 Task: Add Hissho Sushi Crunchy Shrimp Roll to the cart.
Action: Mouse moved to (19, 116)
Screenshot: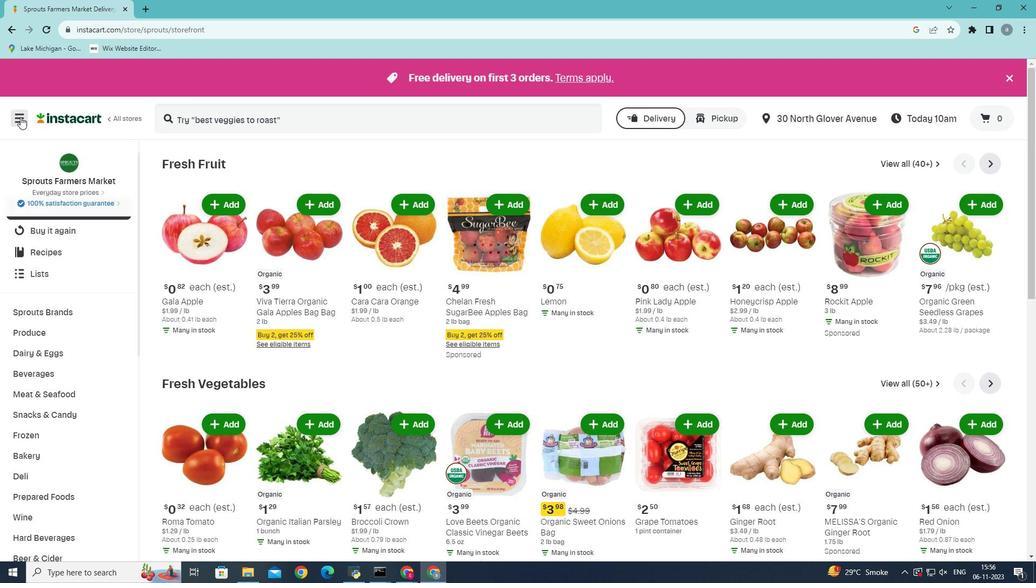 
Action: Mouse pressed left at (19, 116)
Screenshot: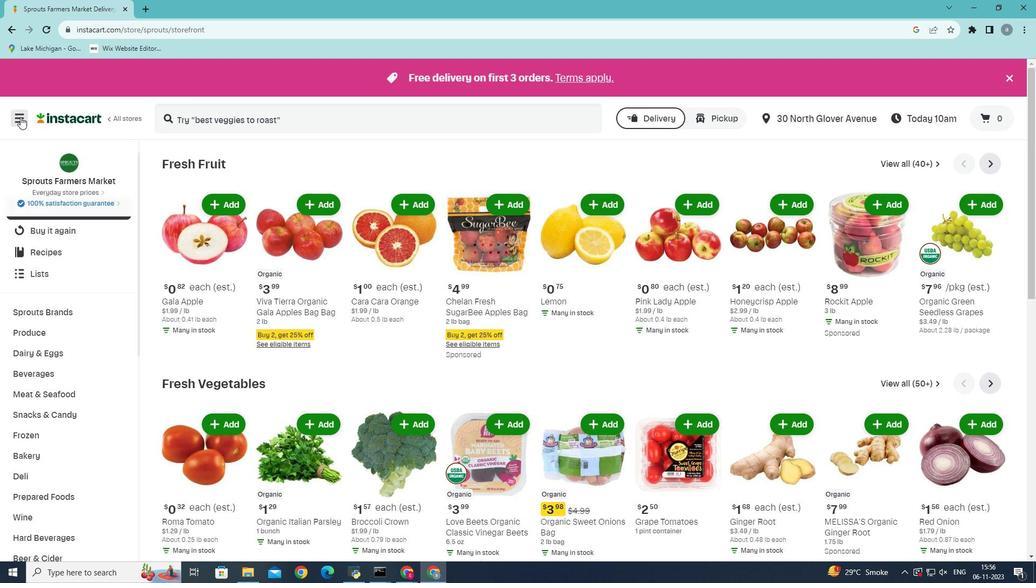 
Action: Mouse moved to (49, 298)
Screenshot: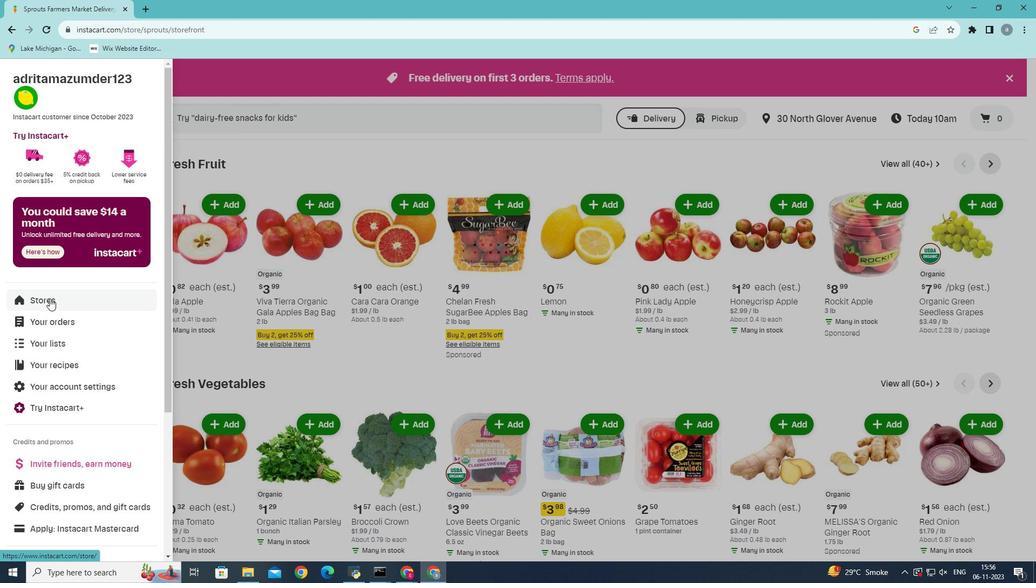 
Action: Mouse pressed left at (49, 298)
Screenshot: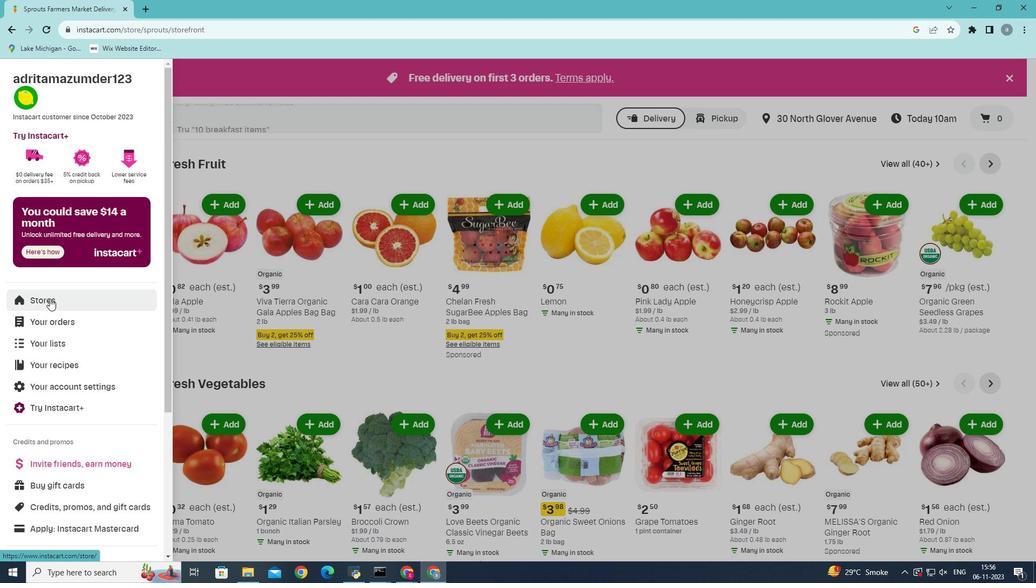 
Action: Mouse moved to (244, 126)
Screenshot: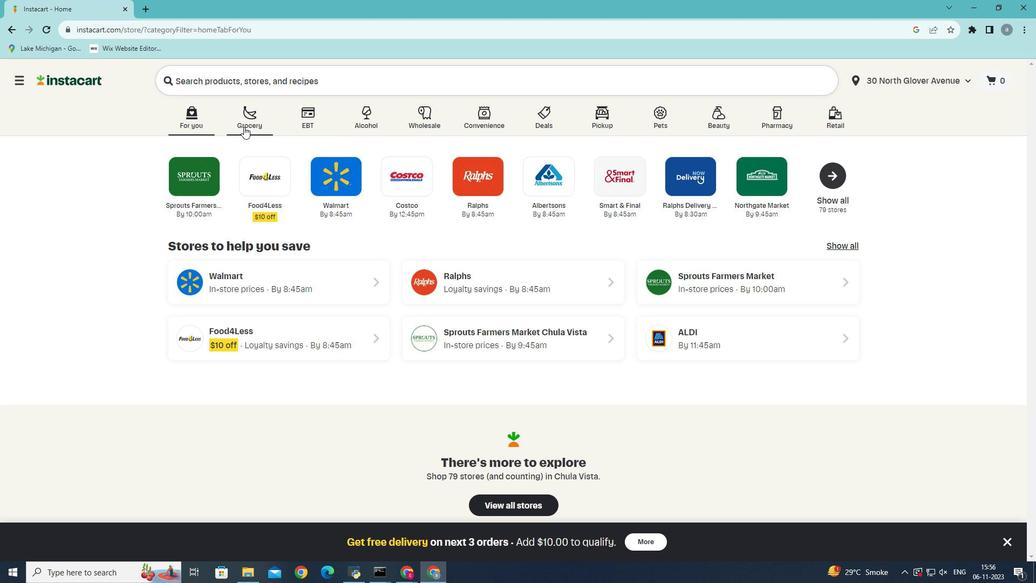 
Action: Mouse pressed left at (244, 126)
Screenshot: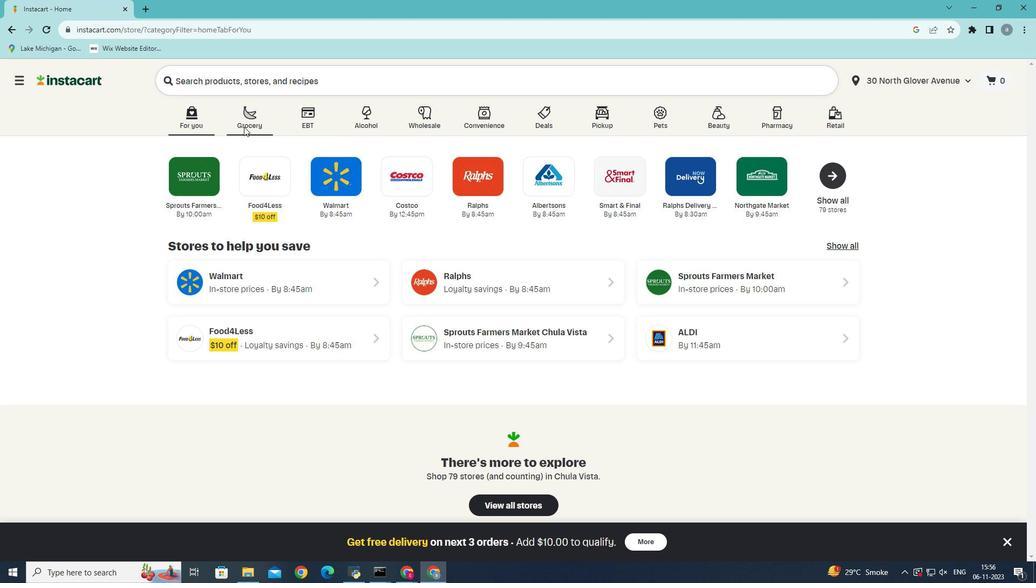 
Action: Mouse moved to (244, 329)
Screenshot: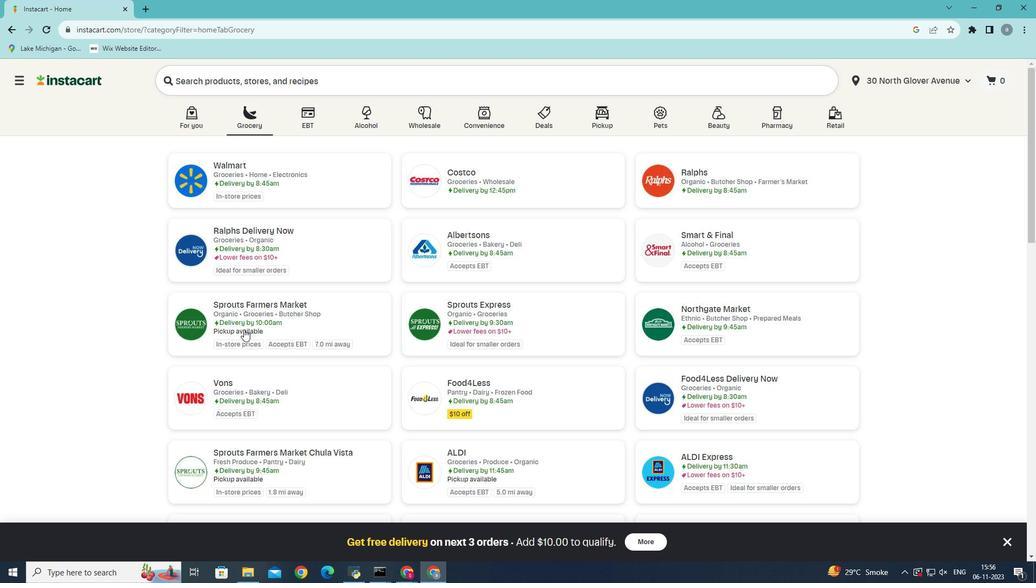 
Action: Mouse pressed left at (244, 329)
Screenshot: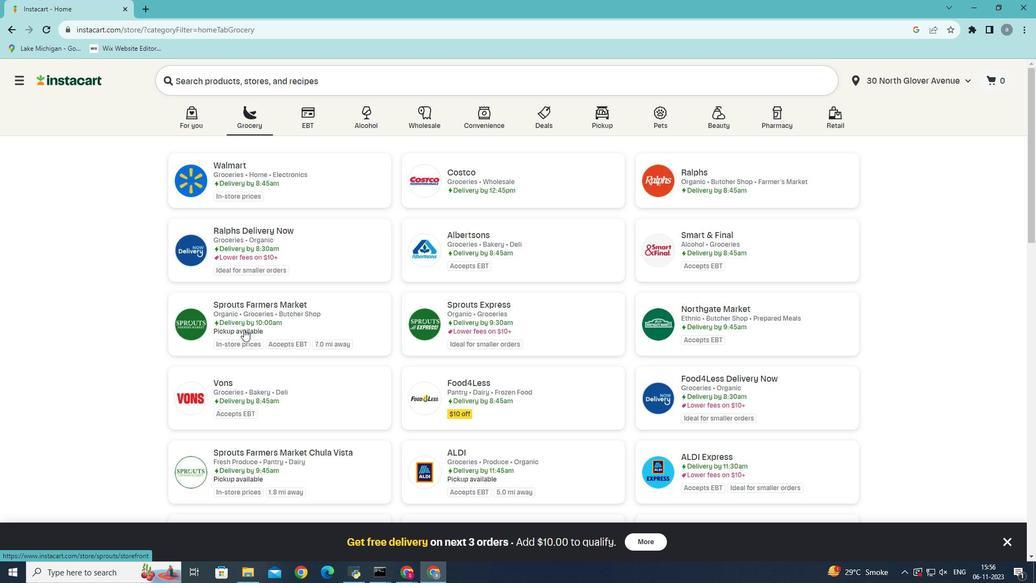 
Action: Mouse moved to (51, 460)
Screenshot: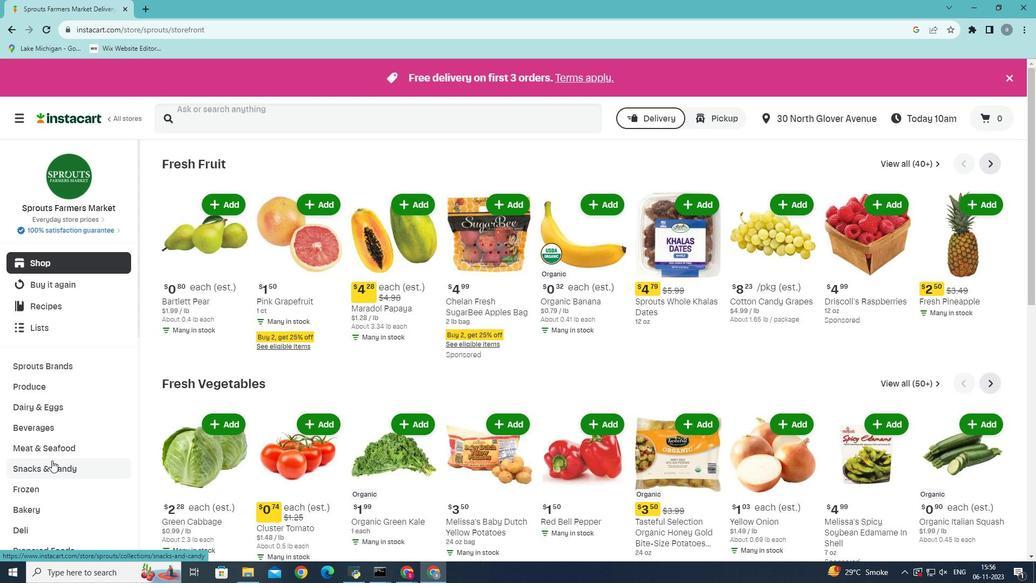 
Action: Mouse scrolled (51, 460) with delta (0, 0)
Screenshot: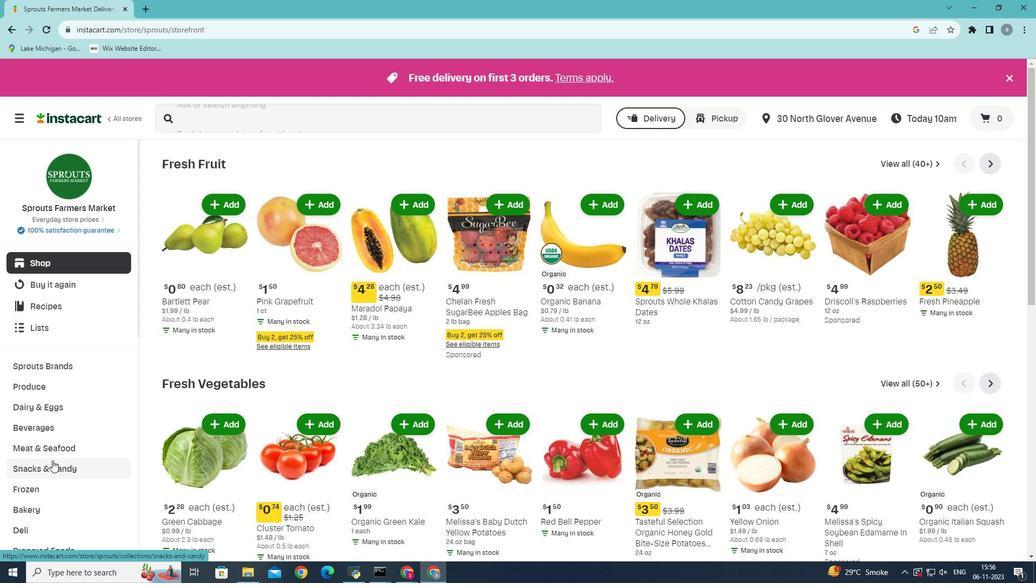 
Action: Mouse moved to (52, 460)
Screenshot: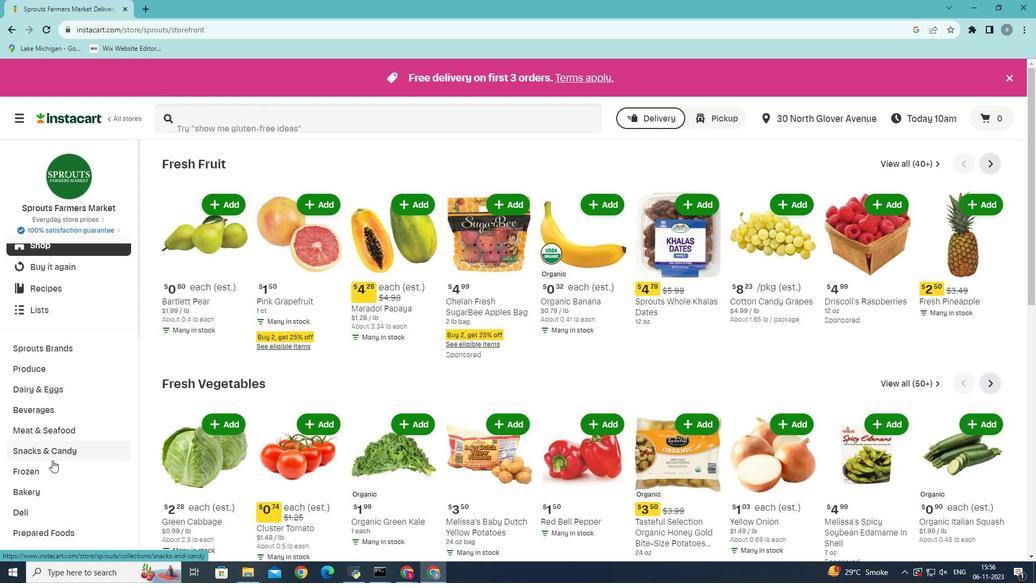 
Action: Mouse scrolled (52, 460) with delta (0, 0)
Screenshot: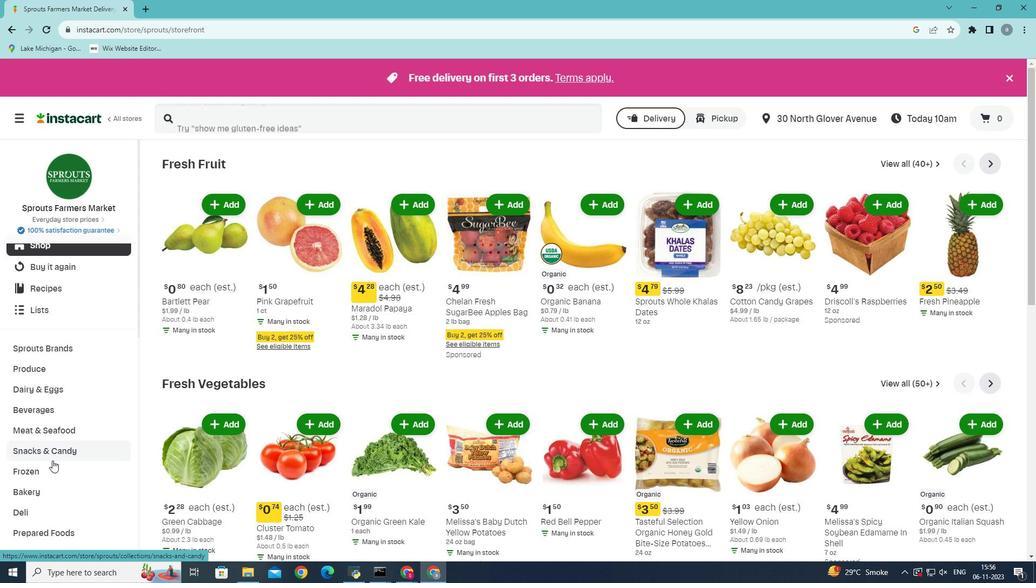 
Action: Mouse moved to (62, 446)
Screenshot: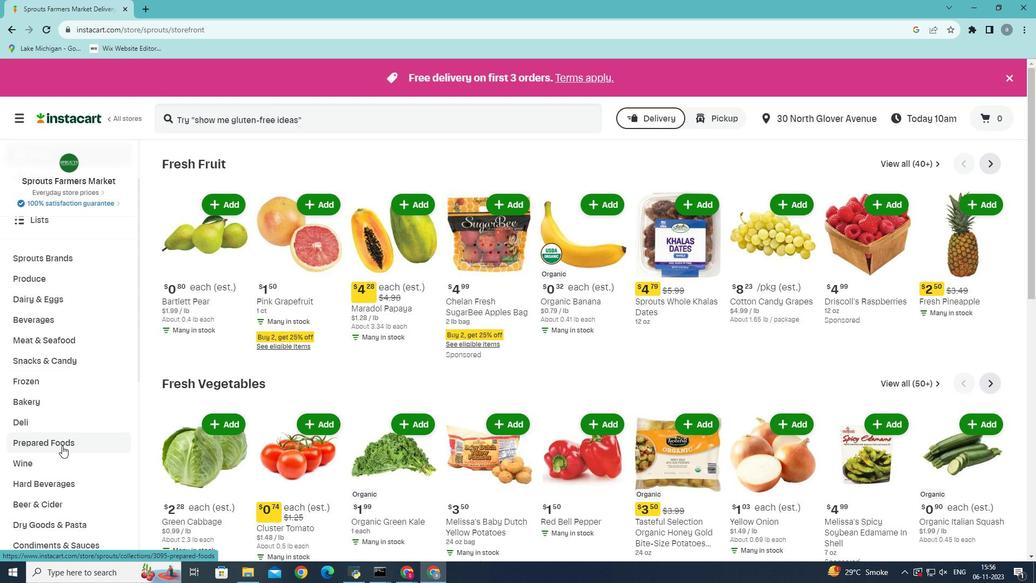 
Action: Mouse pressed left at (62, 446)
Screenshot: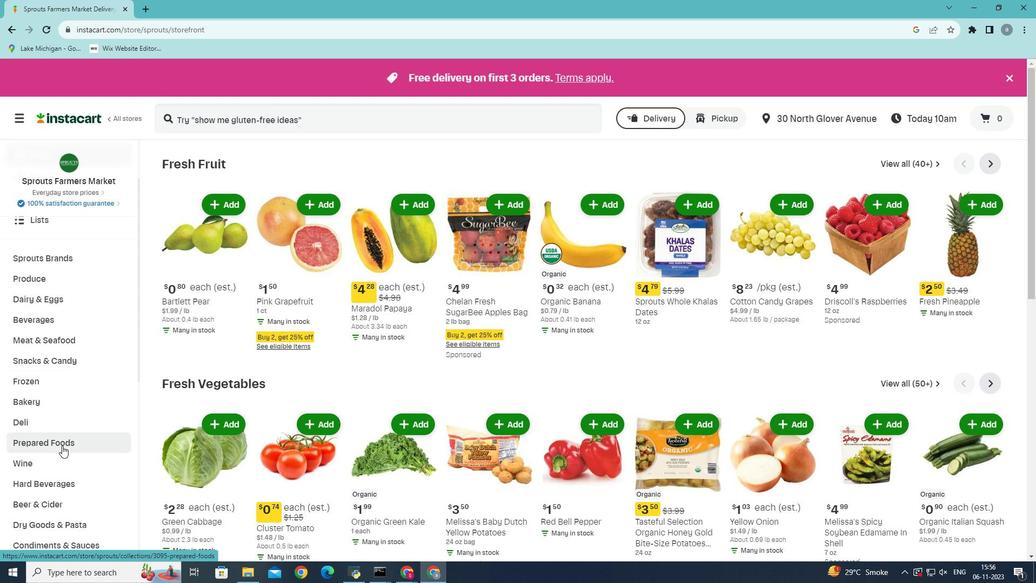 
Action: Mouse moved to (438, 187)
Screenshot: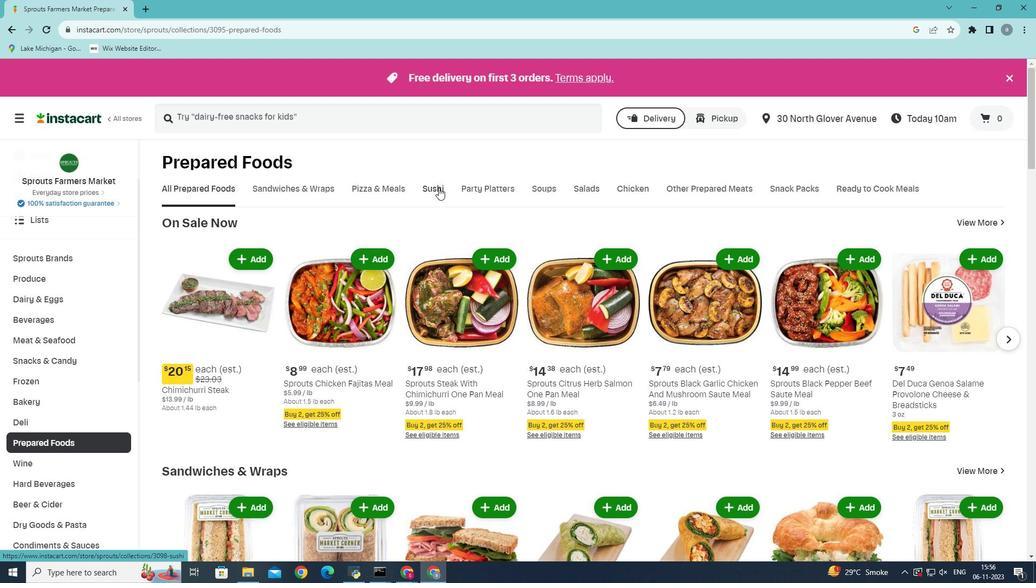 
Action: Mouse pressed left at (438, 187)
Screenshot: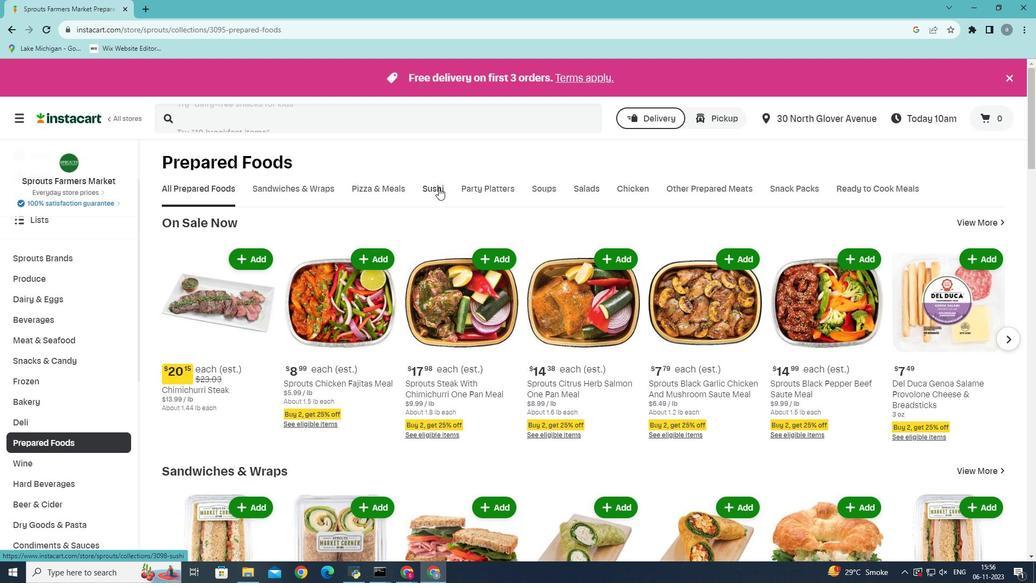 
Action: Mouse moved to (532, 250)
Screenshot: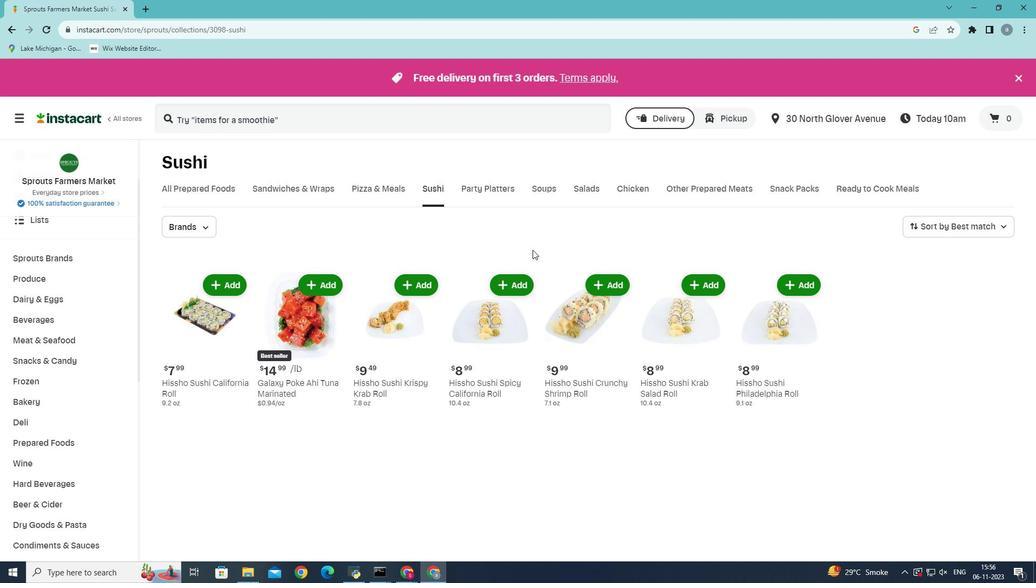 
Action: Mouse scrolled (532, 249) with delta (0, 0)
Screenshot: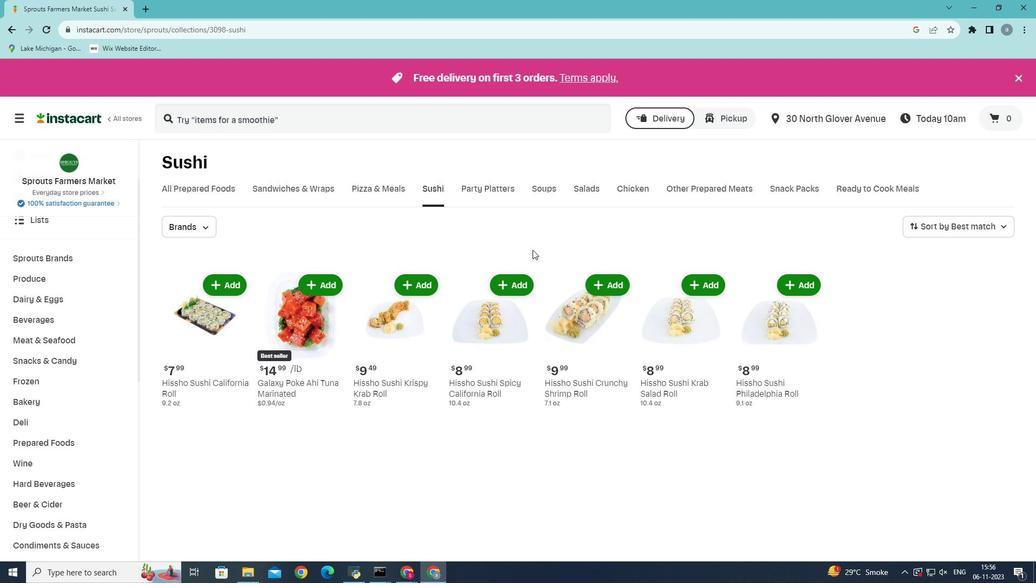 
Action: Mouse moved to (596, 284)
Screenshot: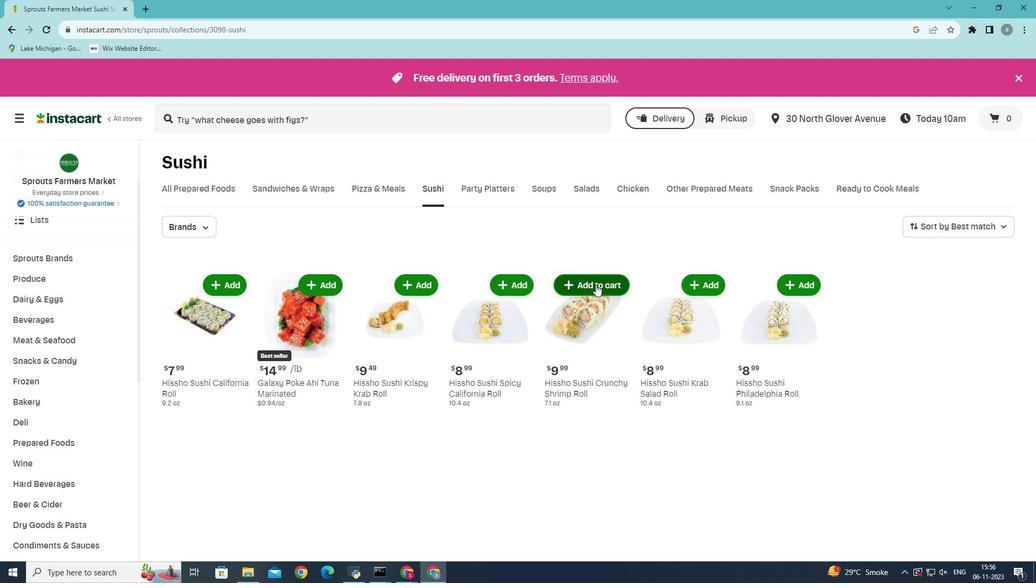 
Action: Mouse pressed left at (596, 284)
Screenshot: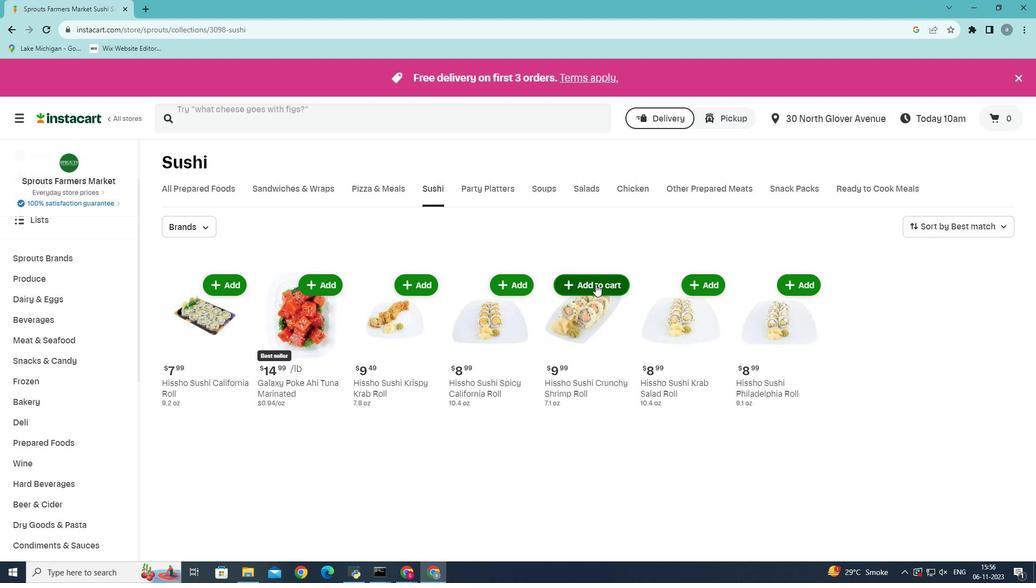 
Action: Mouse moved to (595, 285)
Screenshot: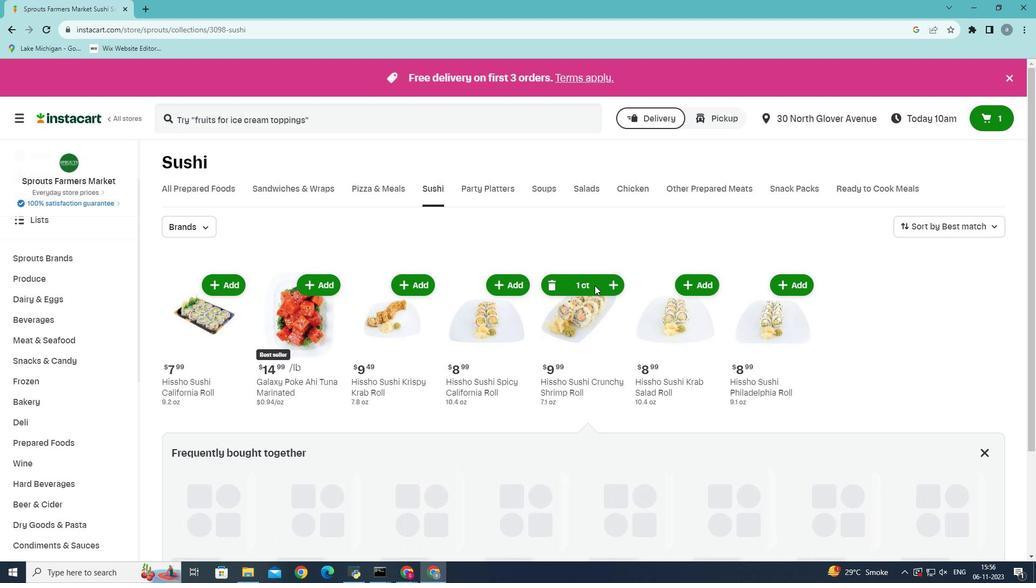 
